 Task: Disable job alerts in India.
Action: Mouse moved to (344, 114)
Screenshot: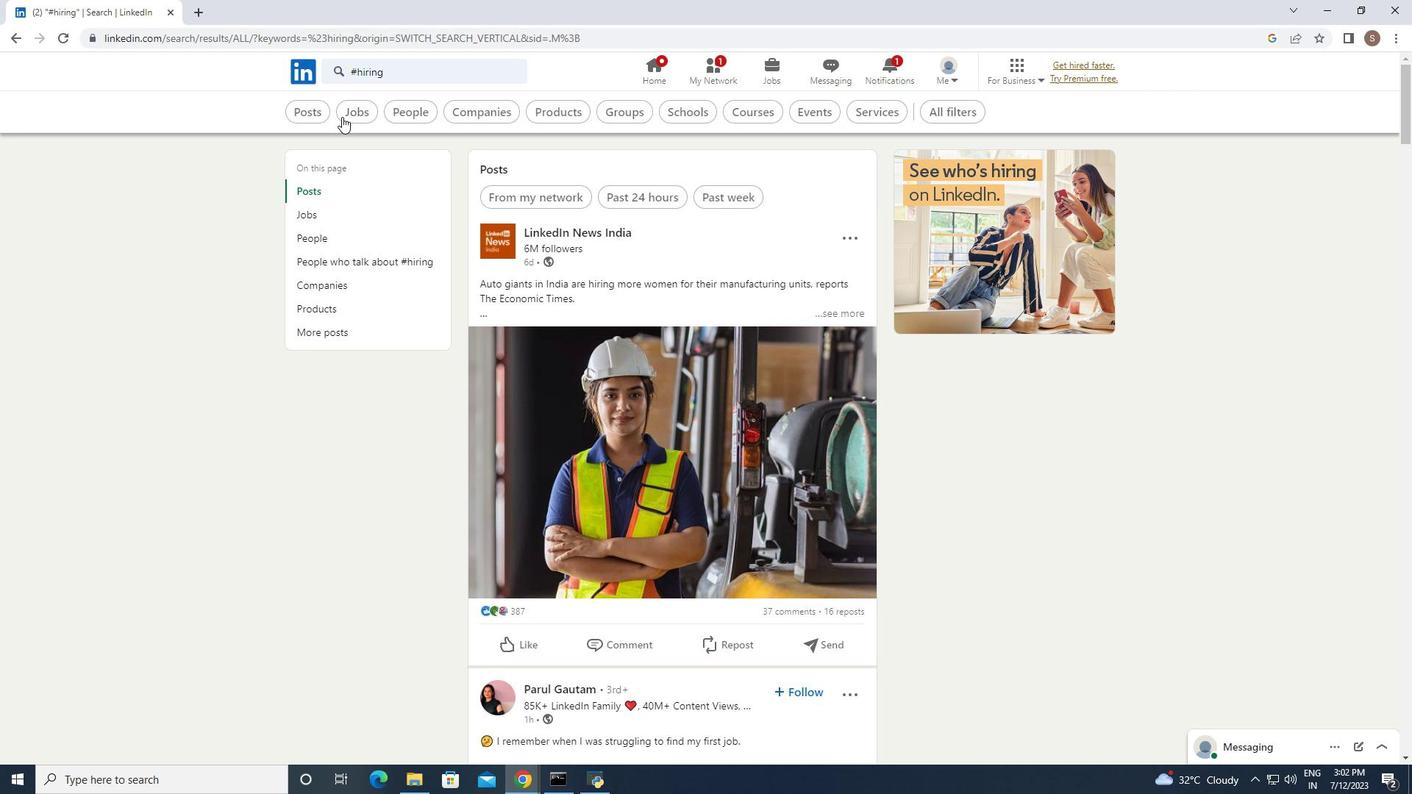 
Action: Mouse pressed left at (344, 114)
Screenshot: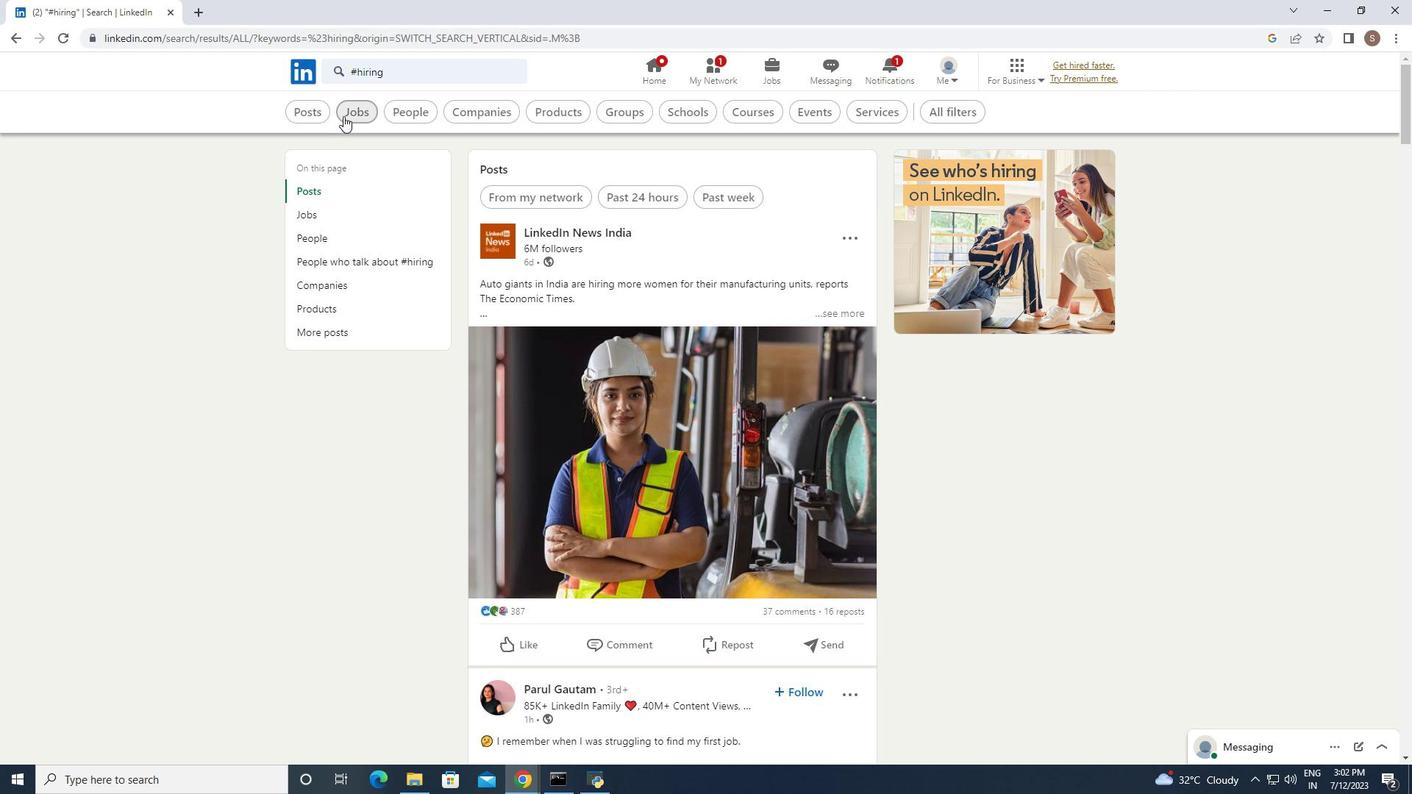 
Action: Mouse moved to (628, 155)
Screenshot: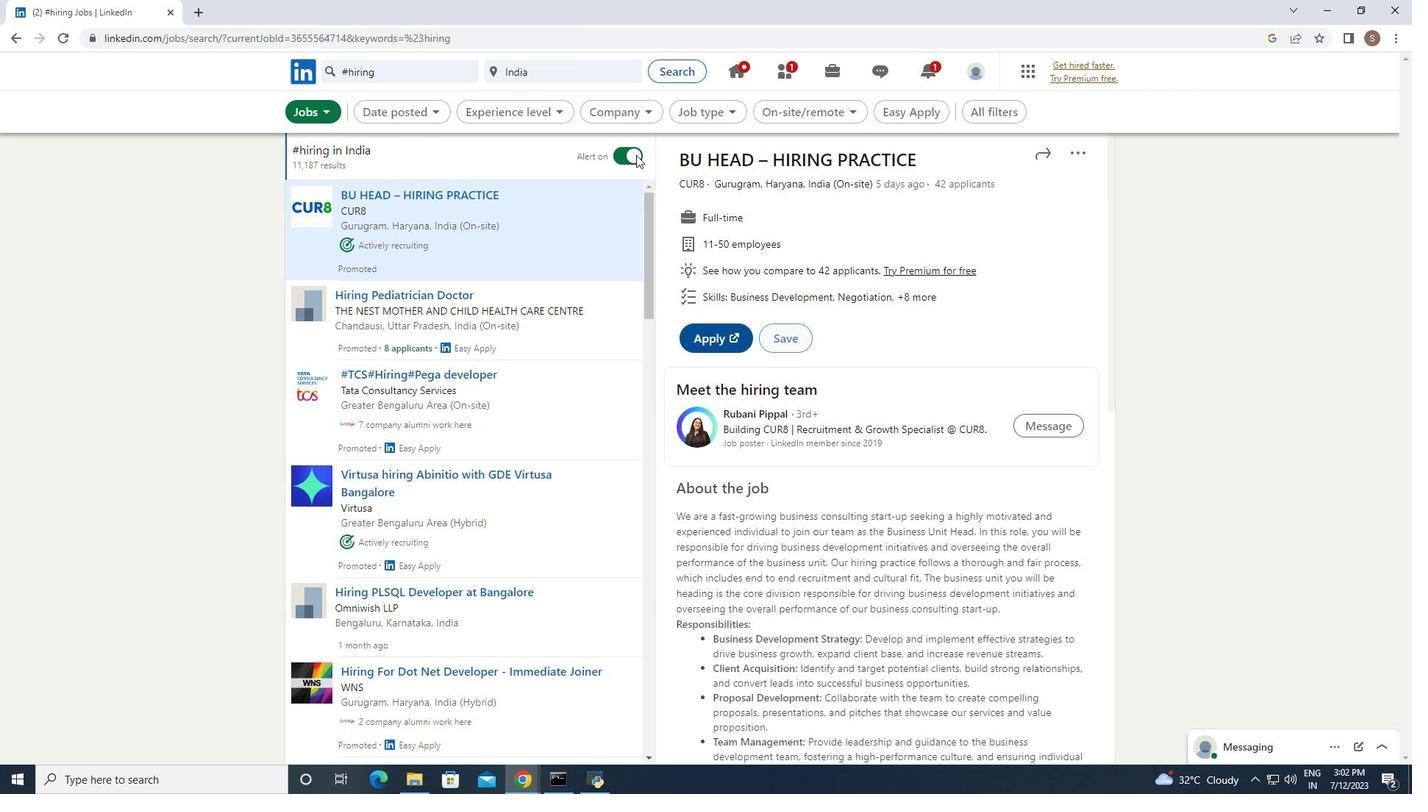 
Action: Mouse pressed left at (628, 155)
Screenshot: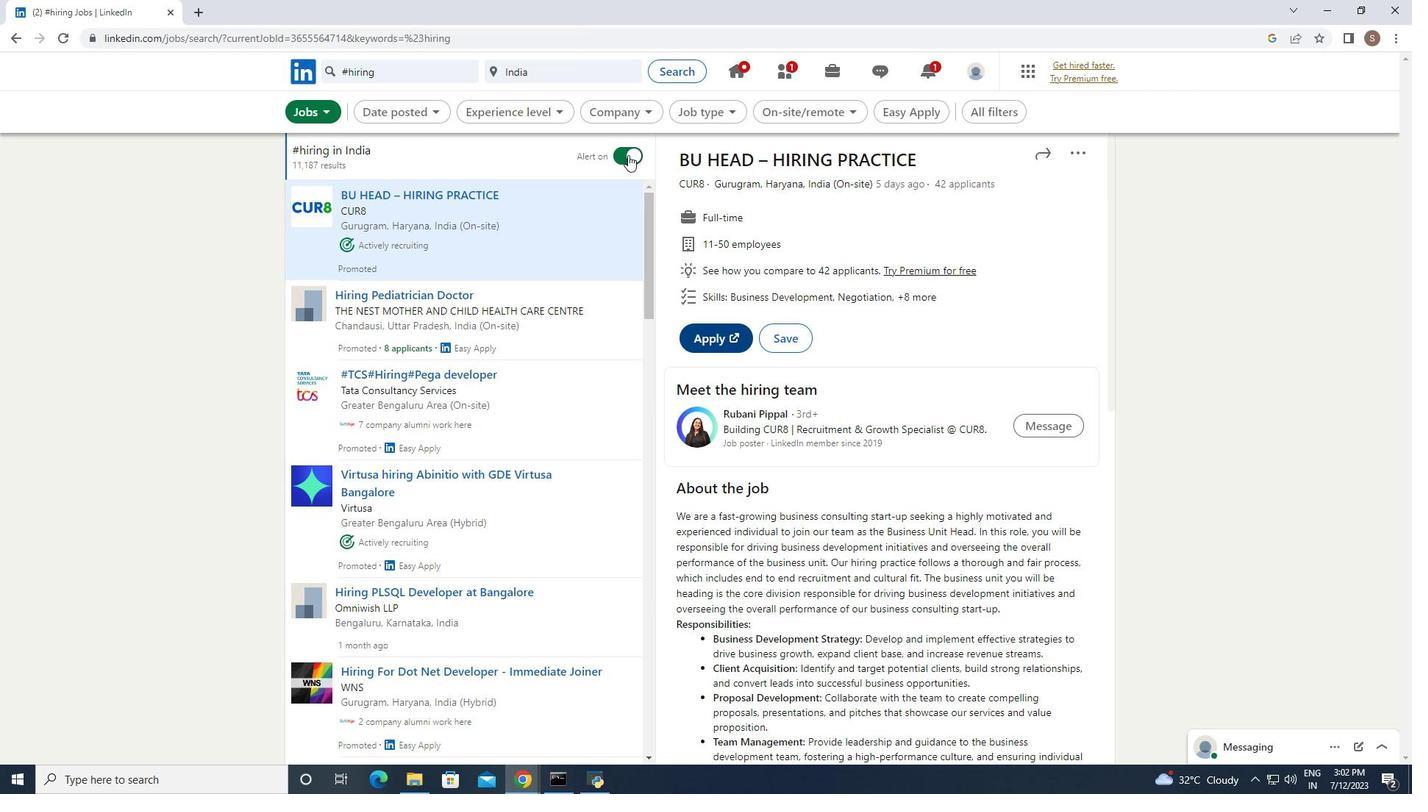 
